 Task: In messaging turn off allow messaging notifications.
Action: Mouse moved to (743, 64)
Screenshot: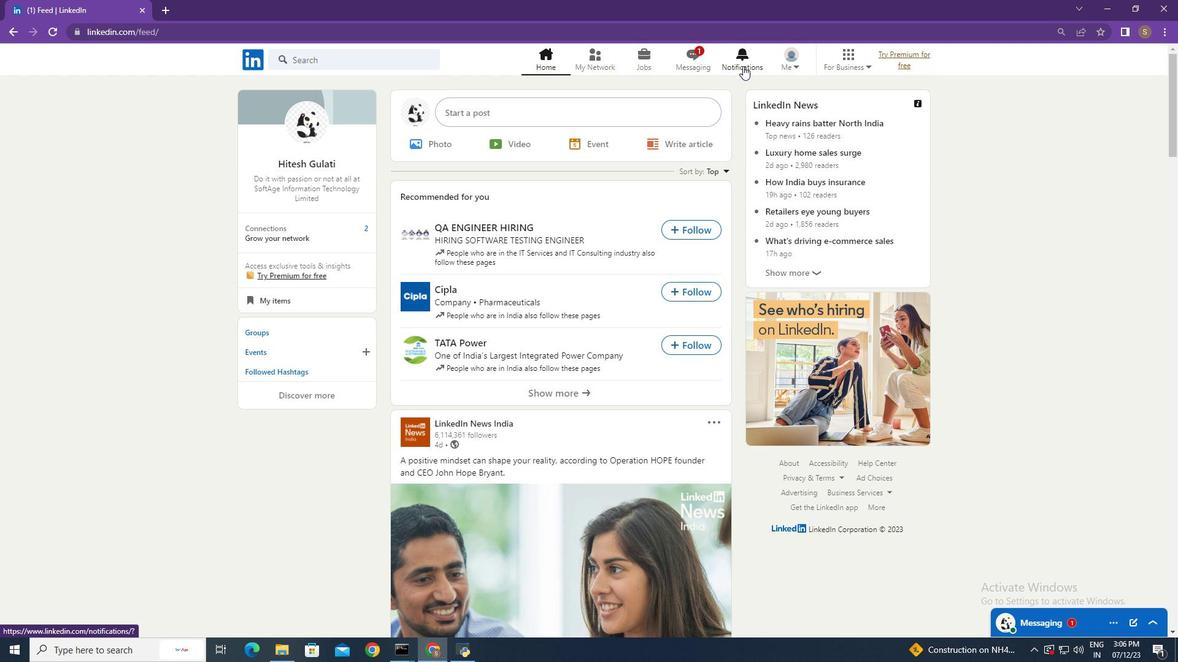 
Action: Mouse pressed left at (743, 64)
Screenshot: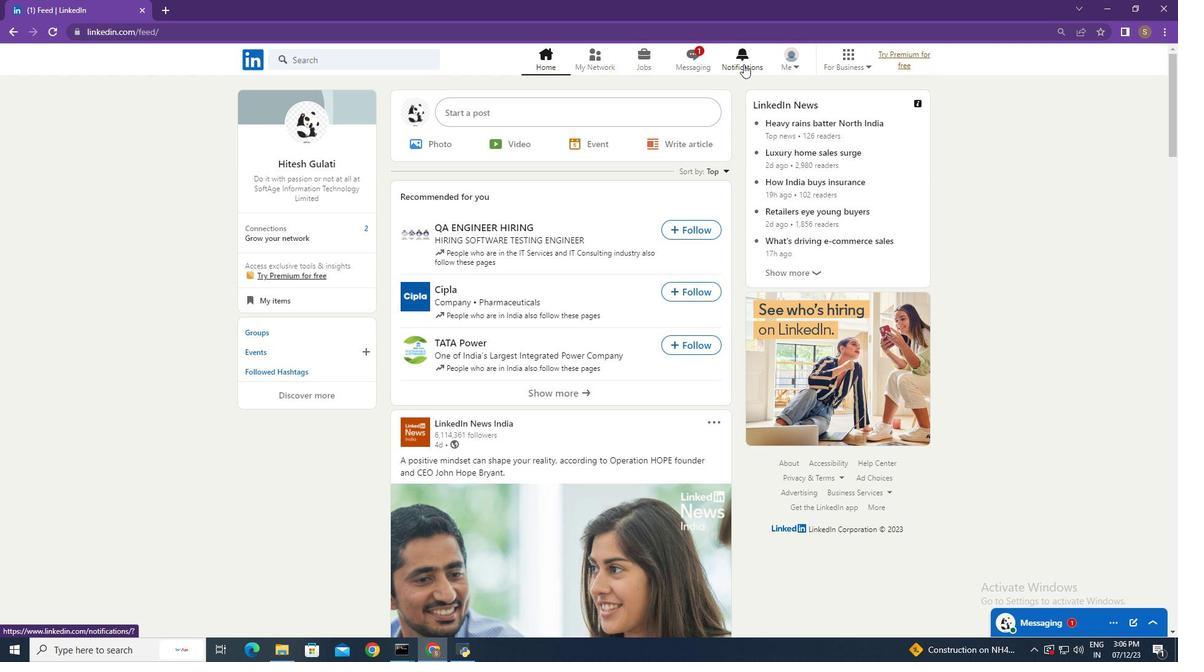 
Action: Mouse moved to (269, 138)
Screenshot: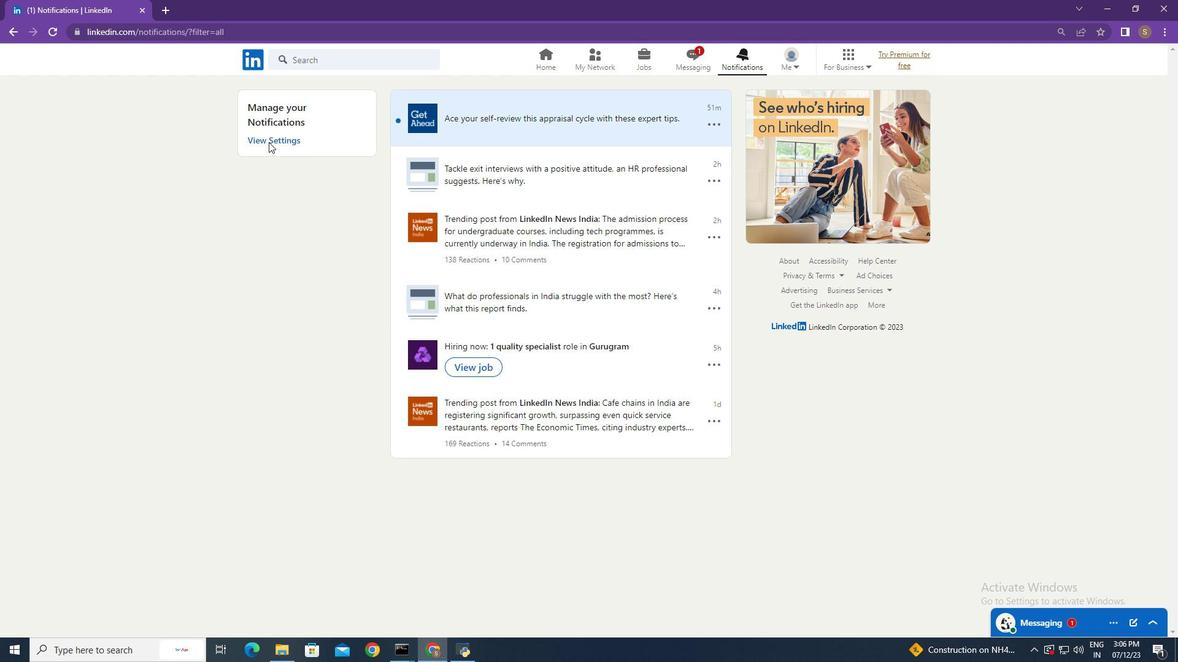 
Action: Mouse pressed left at (269, 138)
Screenshot: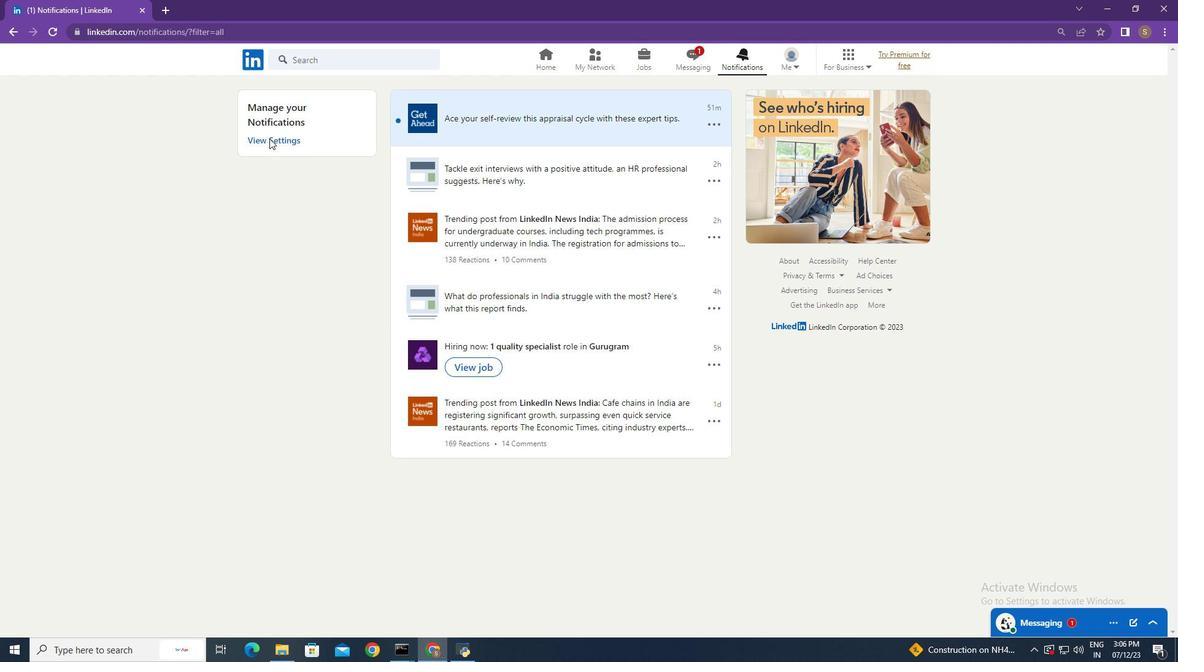 
Action: Mouse moved to (624, 317)
Screenshot: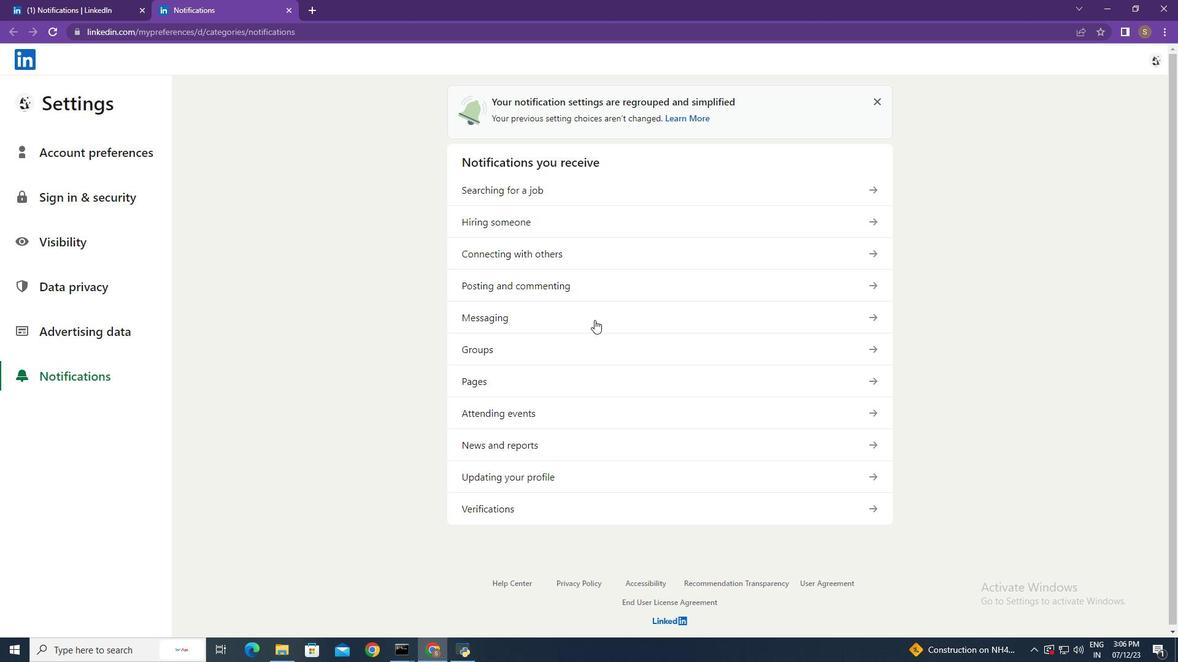 
Action: Mouse pressed left at (624, 317)
Screenshot: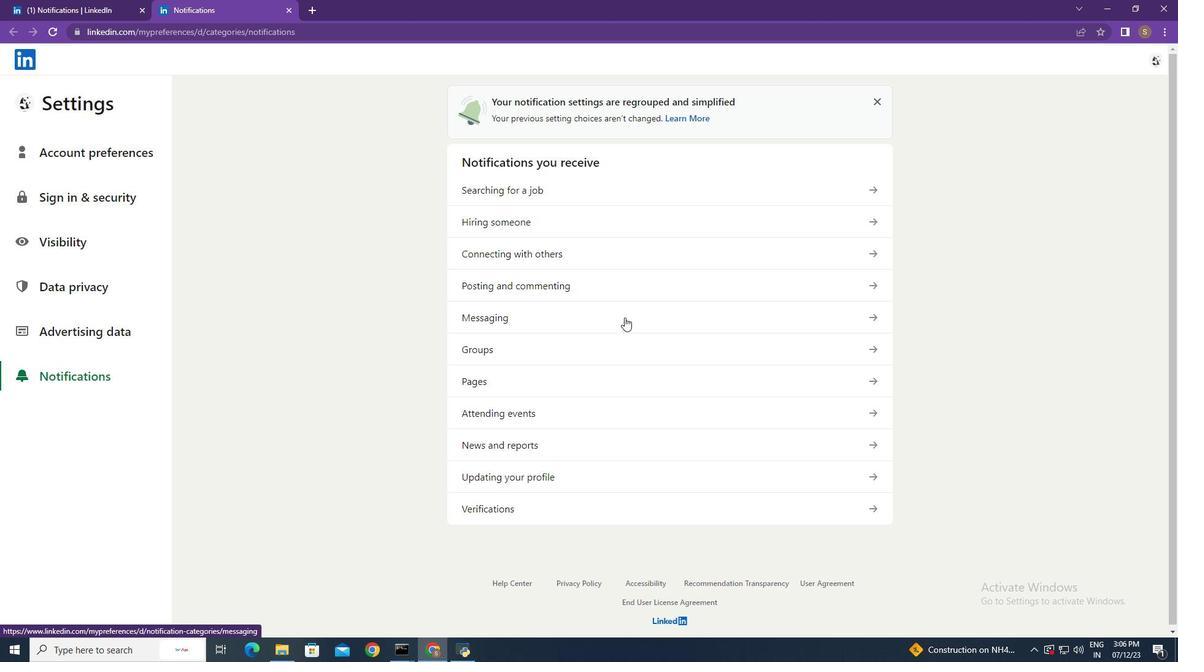 
Action: Mouse moved to (856, 137)
Screenshot: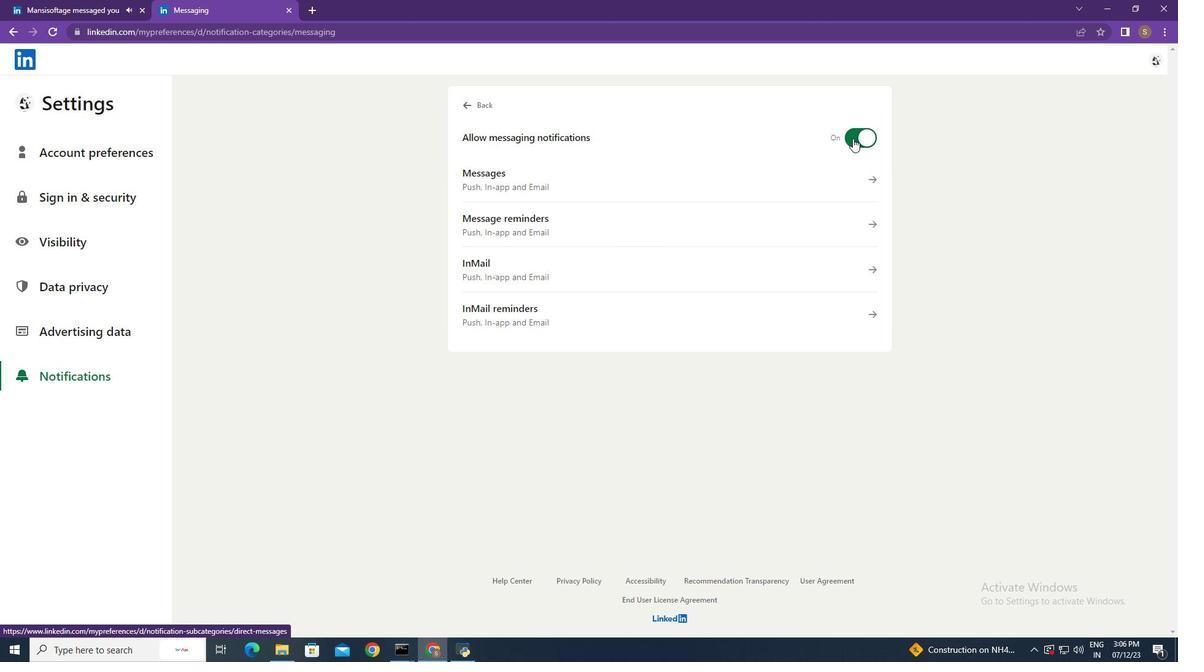 
Action: Mouse pressed left at (856, 137)
Screenshot: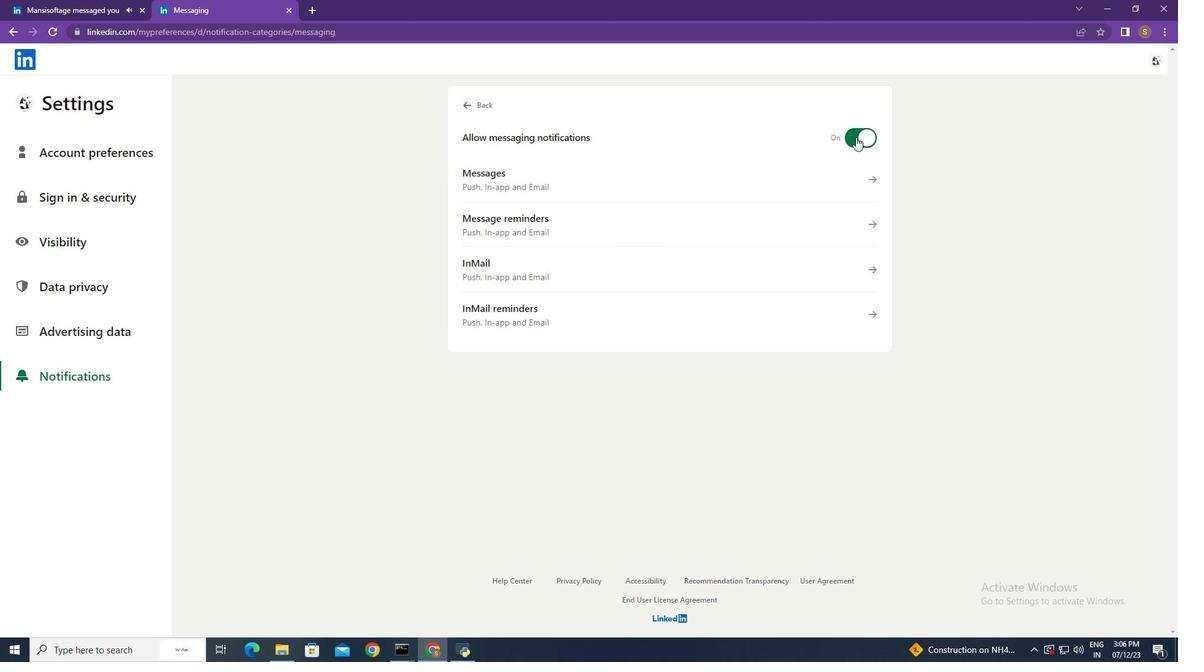 
Action: Mouse moved to (1027, 144)
Screenshot: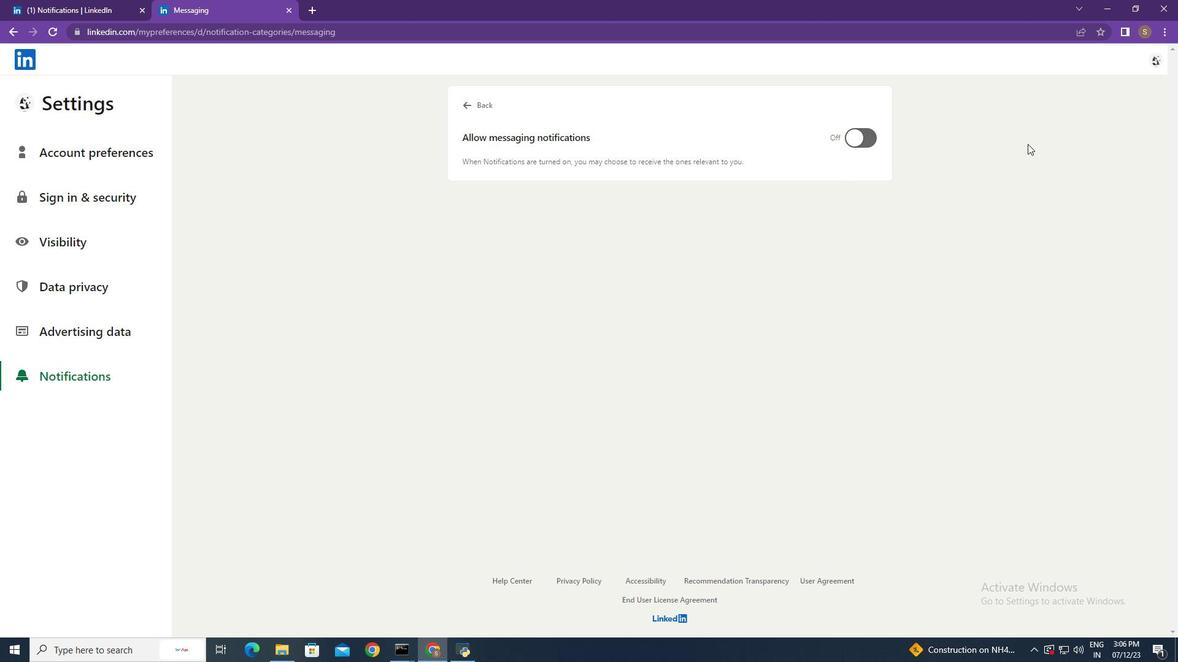 
